 Task: In the  document Childlaborplan.pdf Change font size of watermark '113' and place the watermark  'Horizontally'. Insert footer and write www.nexusTech.com
Action: Mouse moved to (127, 78)
Screenshot: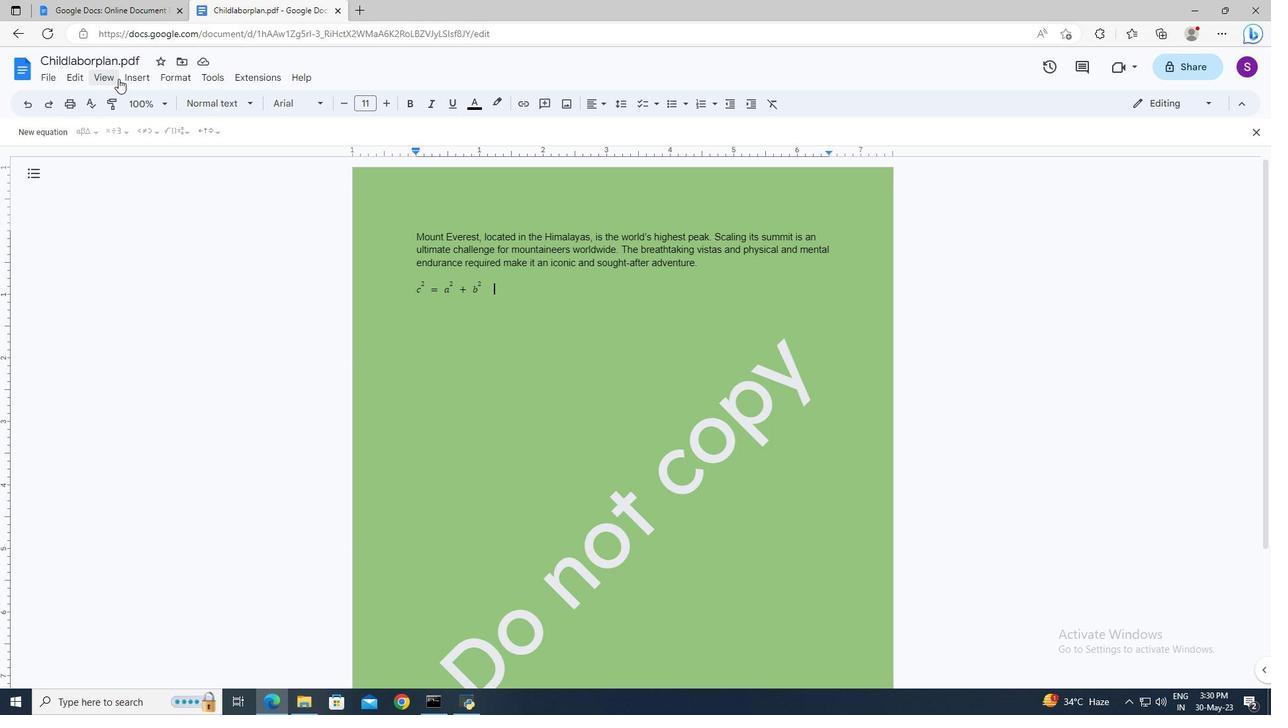 
Action: Mouse pressed left at (127, 78)
Screenshot: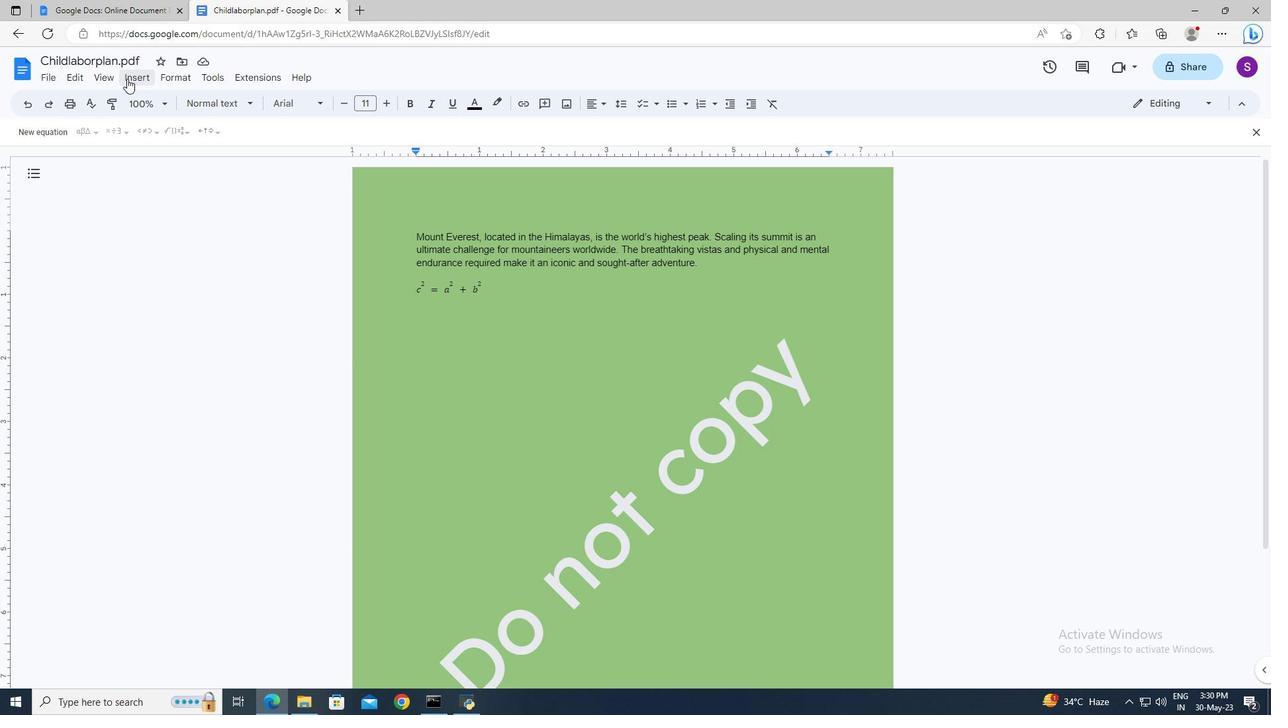 
Action: Mouse moved to (187, 389)
Screenshot: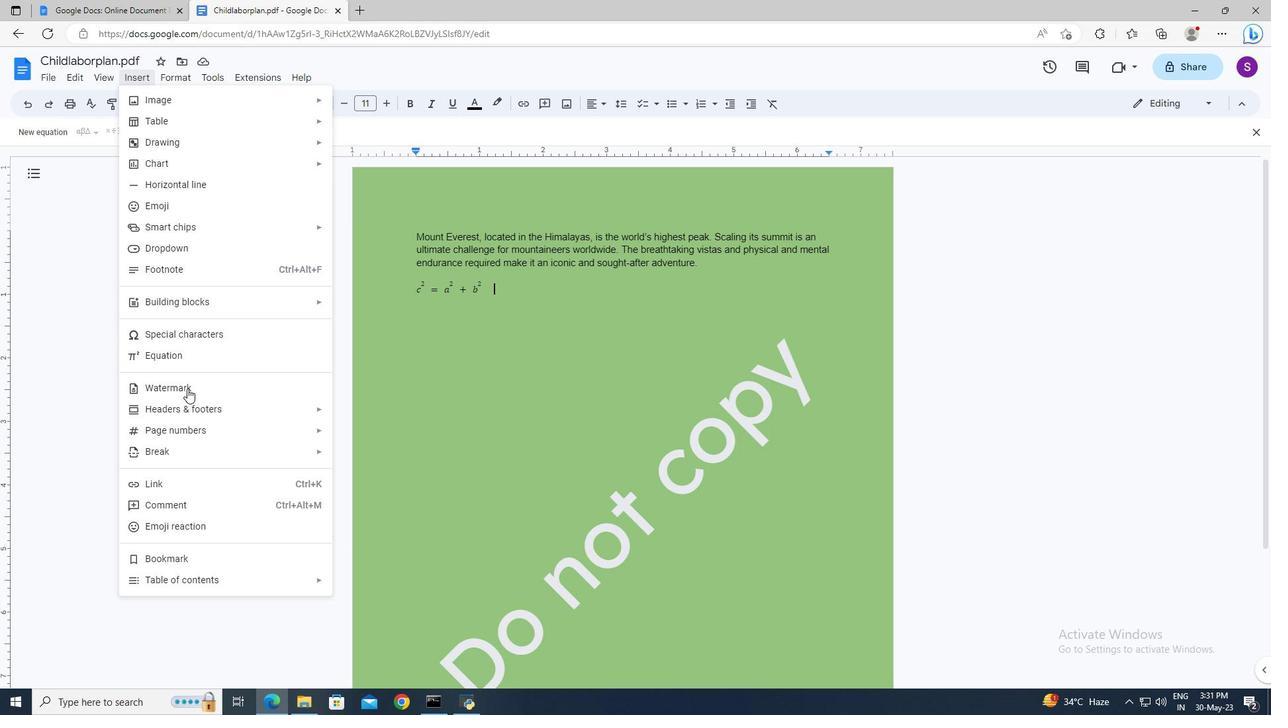 
Action: Mouse pressed left at (187, 389)
Screenshot: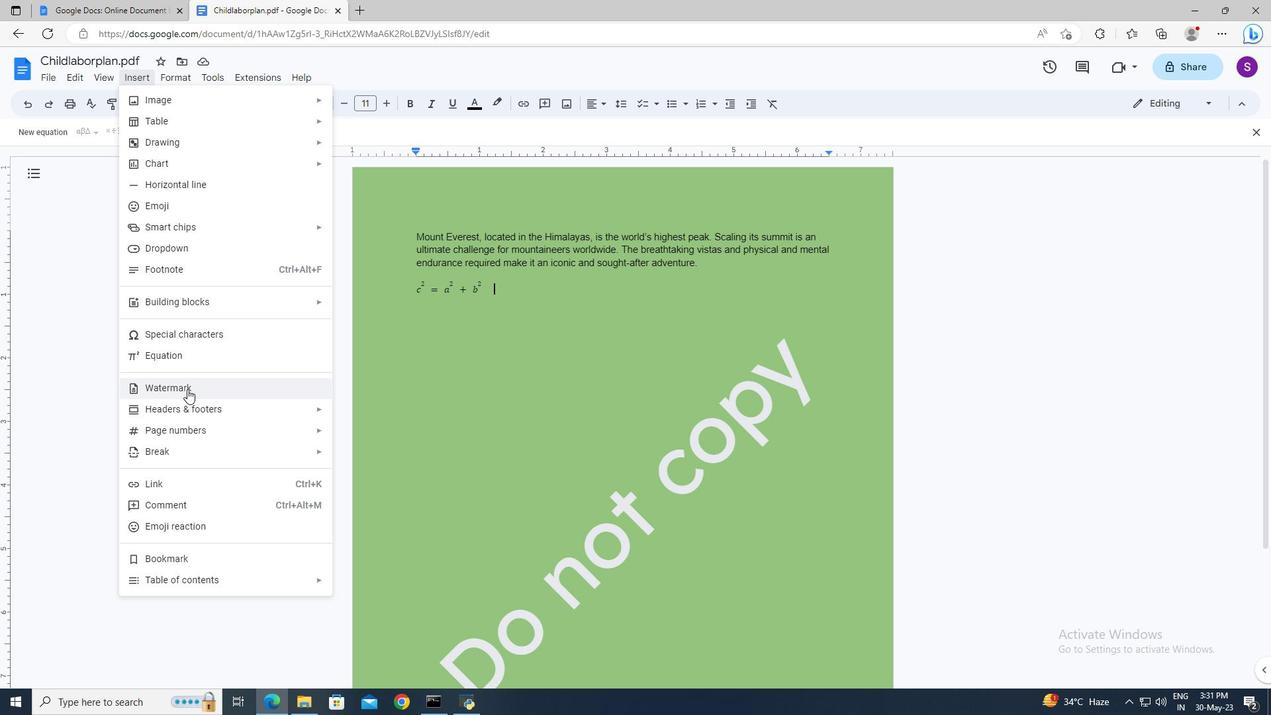 
Action: Mouse moved to (1119, 278)
Screenshot: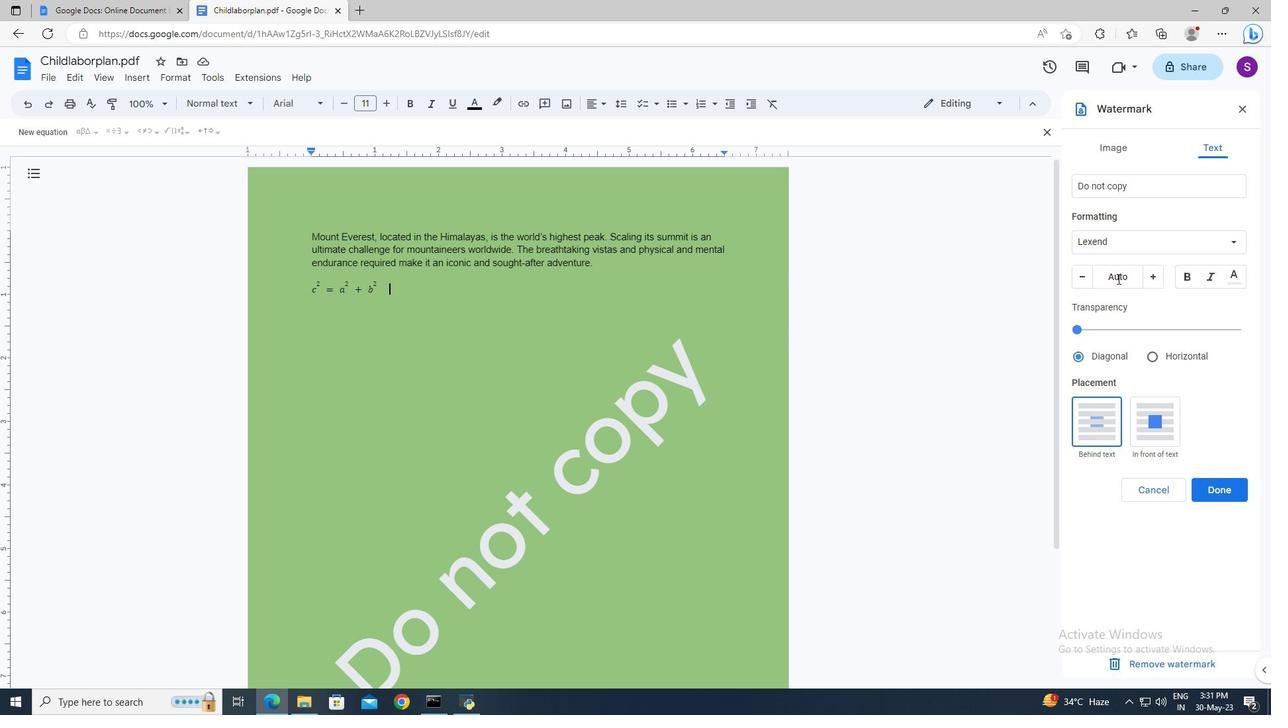 
Action: Mouse pressed left at (1119, 278)
Screenshot: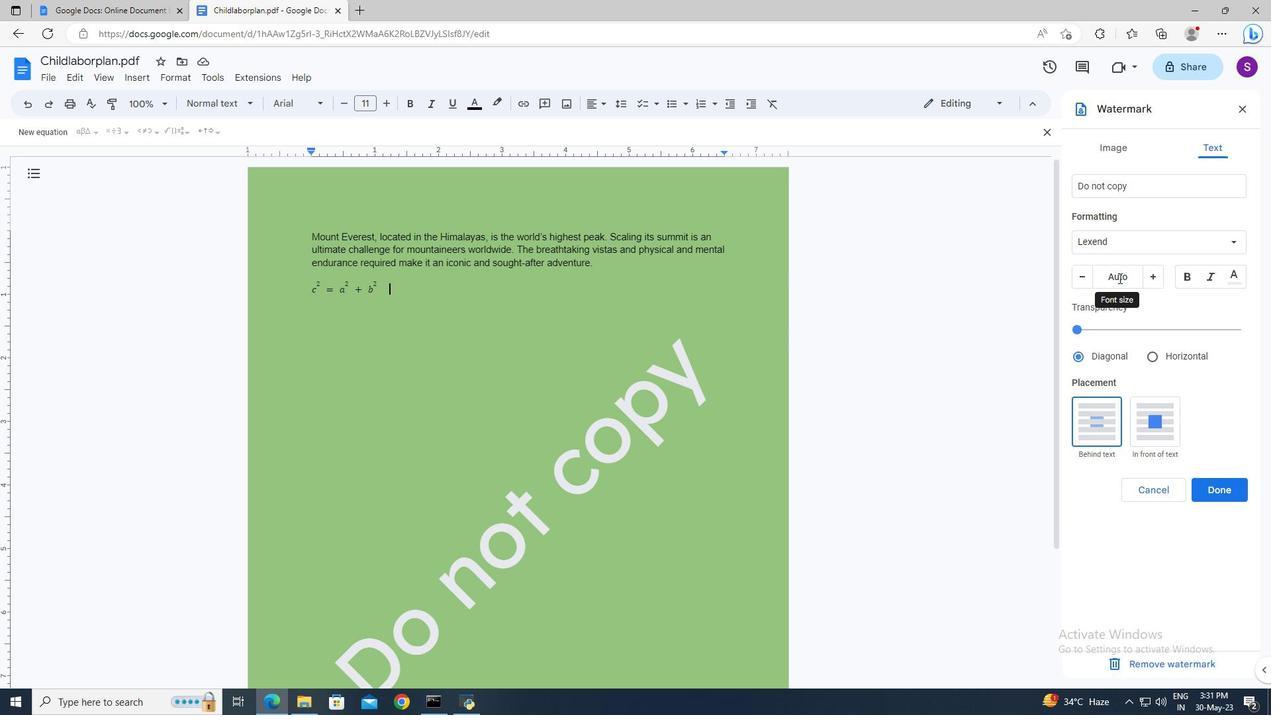 
Action: Mouse moved to (984, 214)
Screenshot: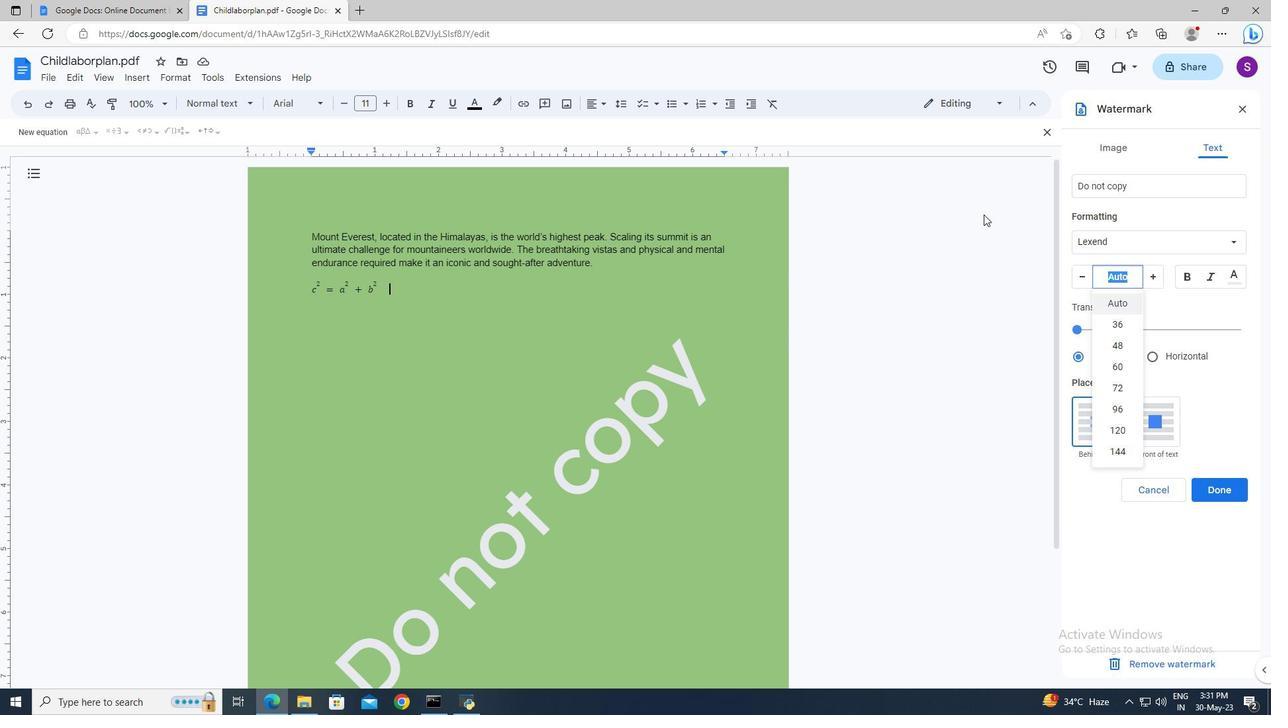 
Action: Key pressed 113<Key.enter>
Screenshot: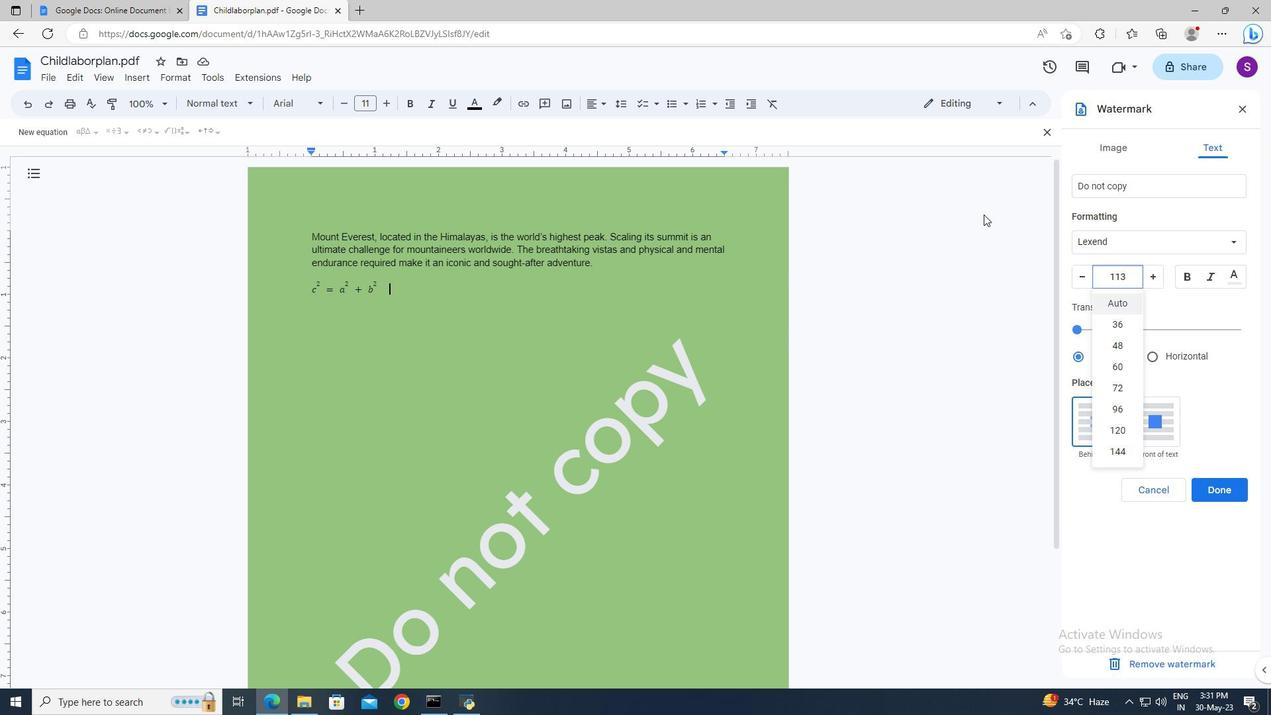 
Action: Mouse moved to (1149, 353)
Screenshot: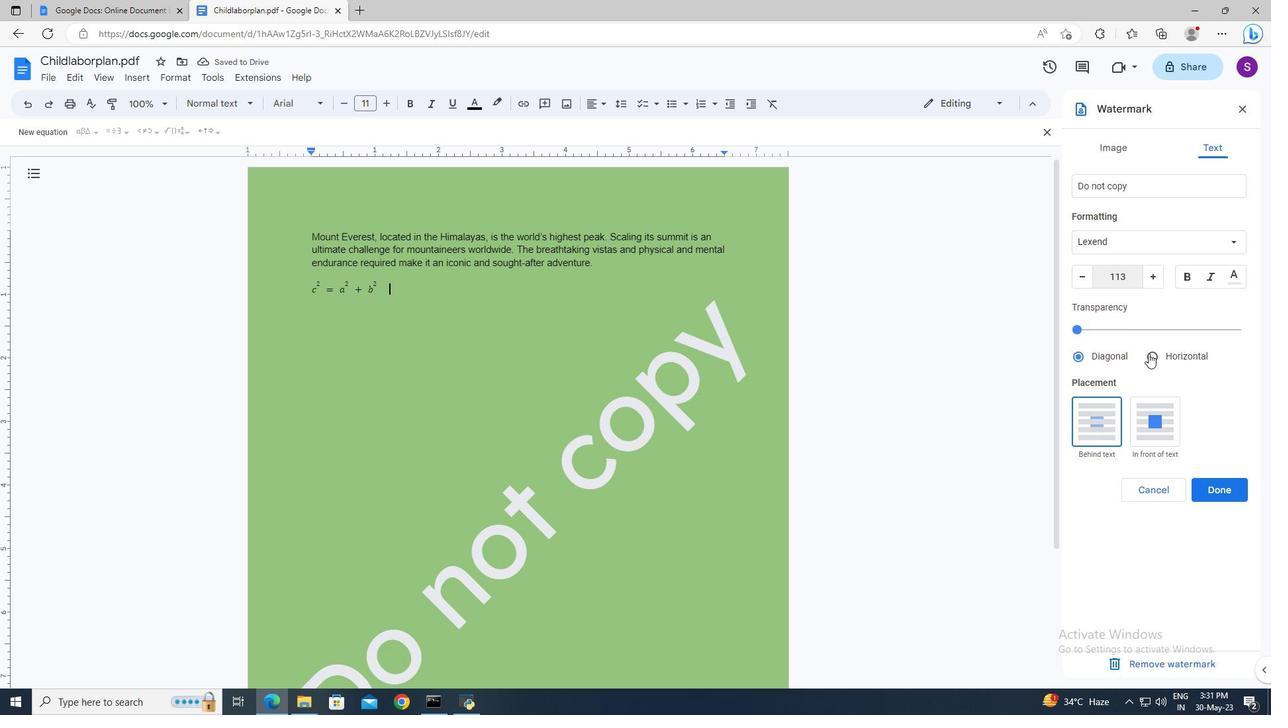 
Action: Mouse pressed left at (1149, 353)
Screenshot: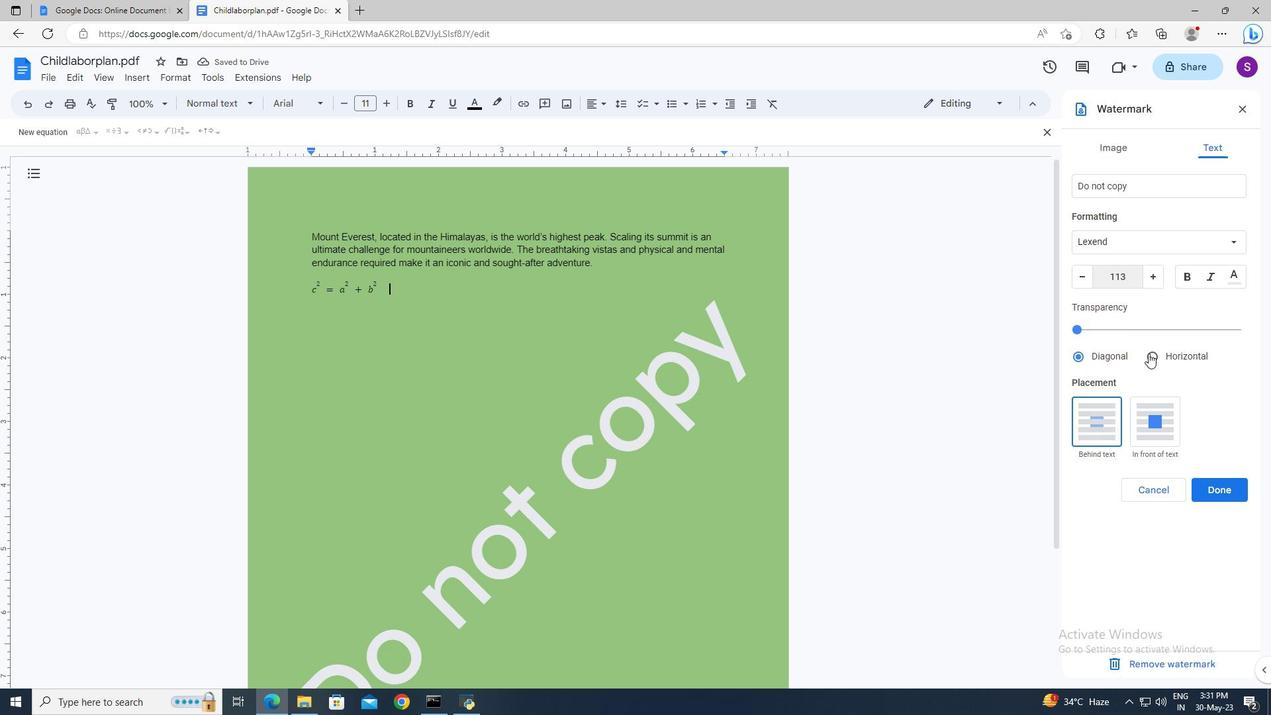 
Action: Mouse moved to (1216, 488)
Screenshot: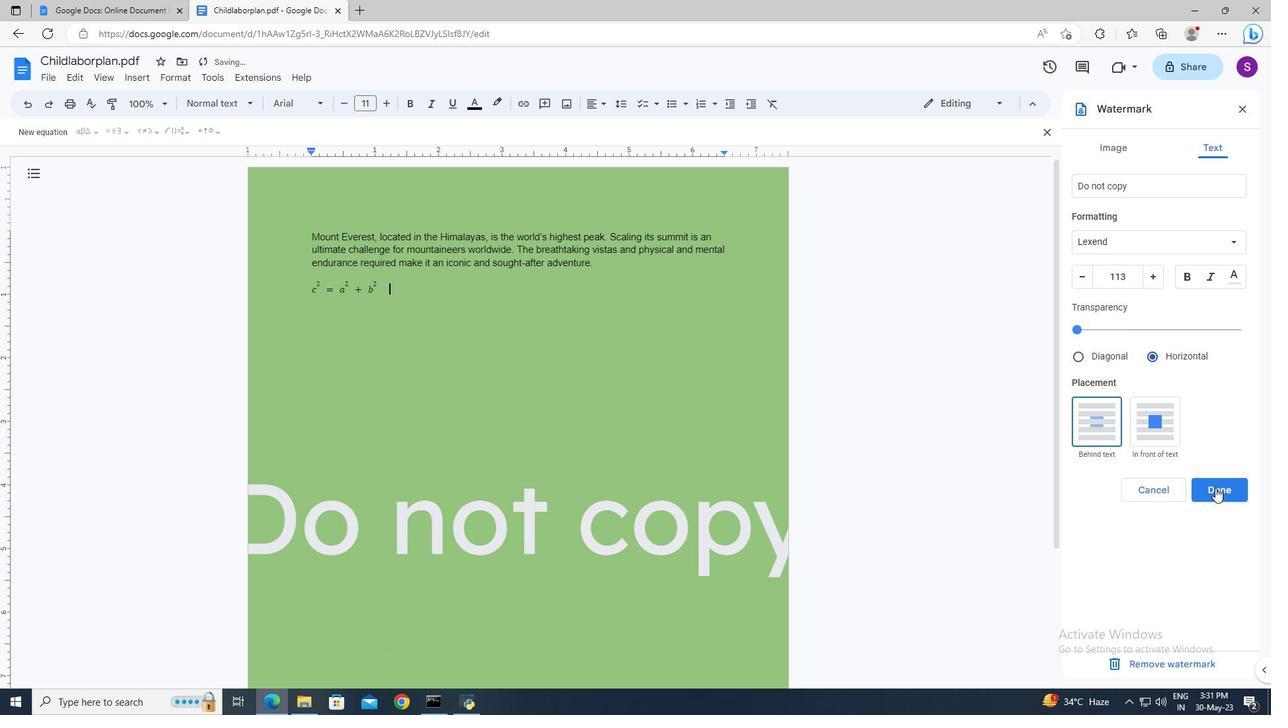 
Action: Mouse pressed left at (1216, 488)
Screenshot: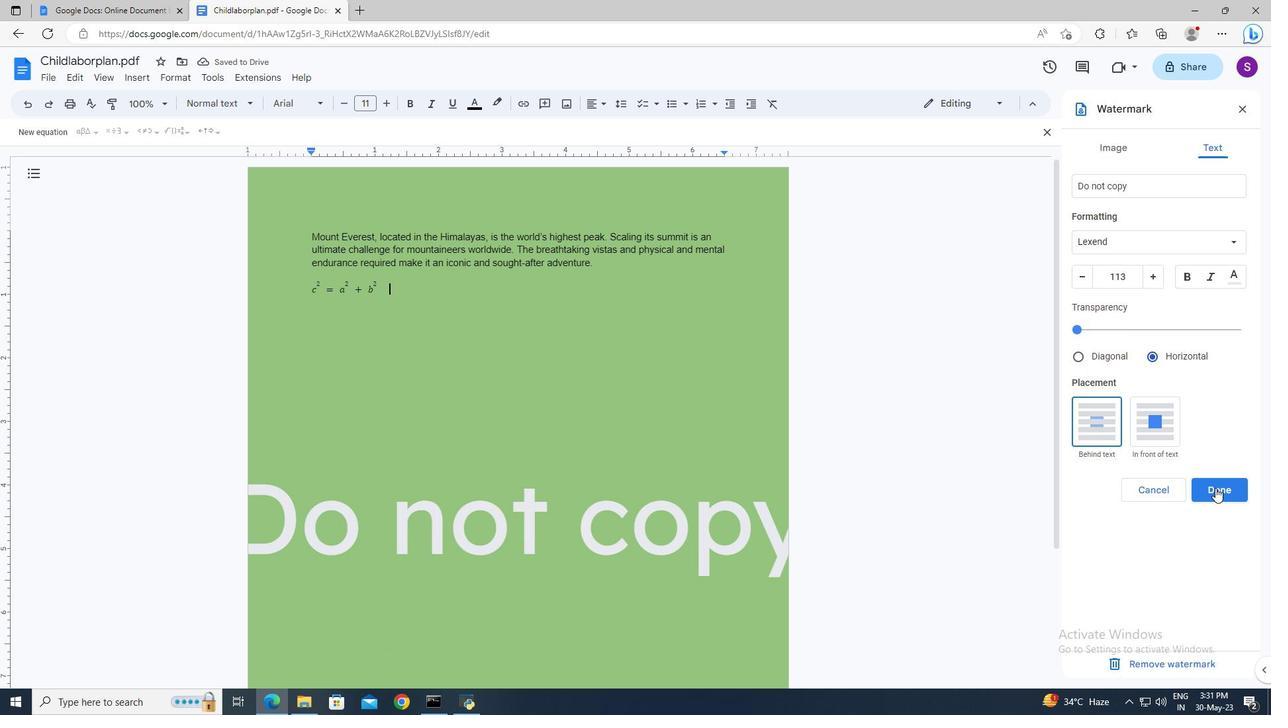 
Action: Mouse moved to (148, 79)
Screenshot: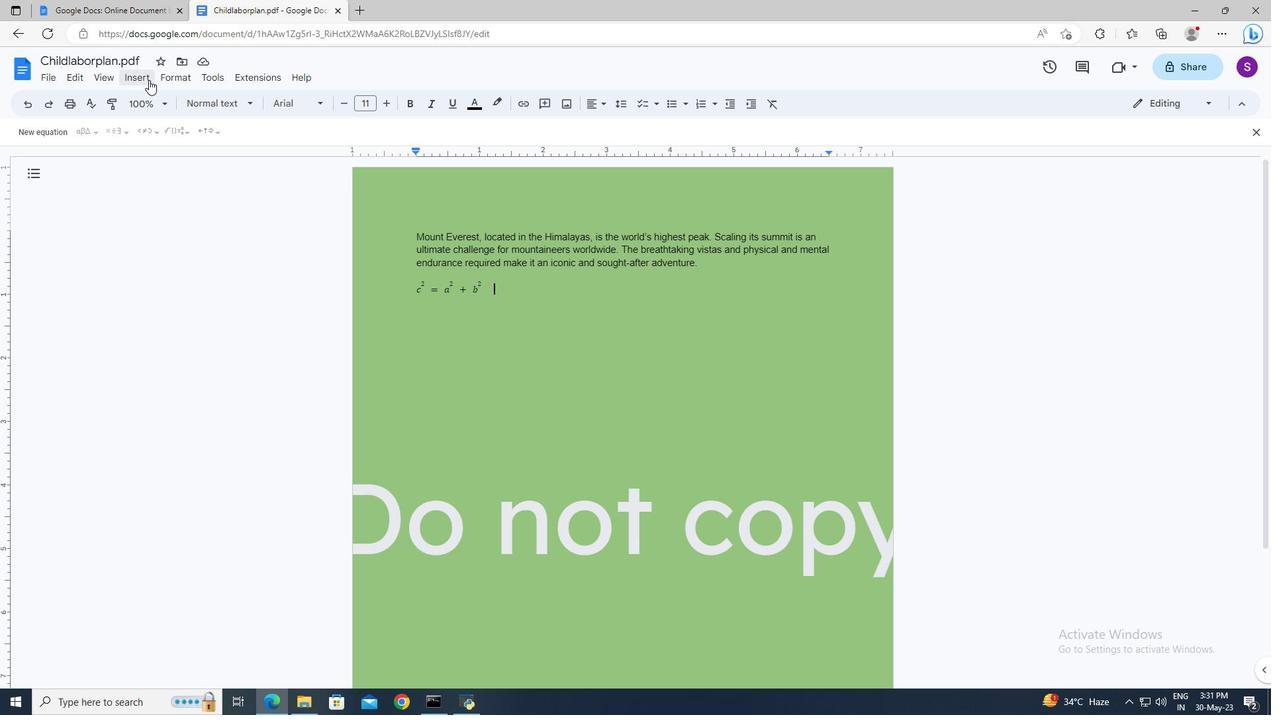 
Action: Mouse pressed left at (148, 79)
Screenshot: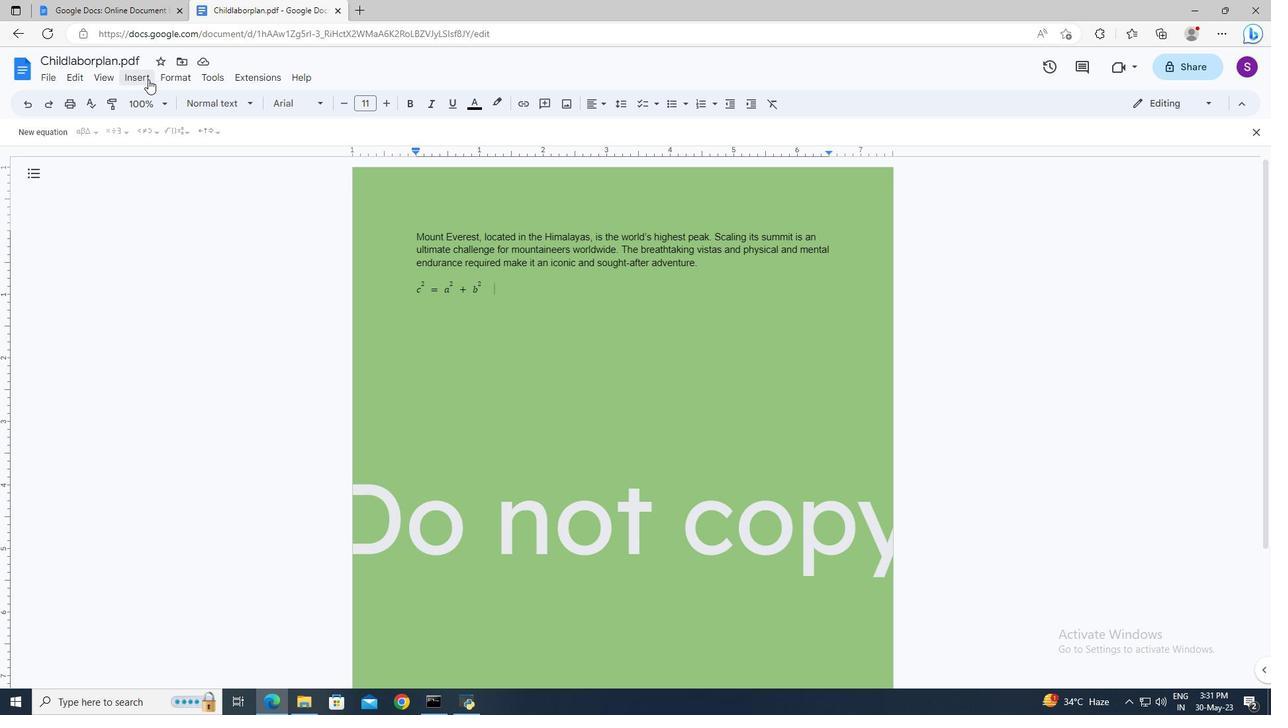 
Action: Mouse moved to (357, 429)
Screenshot: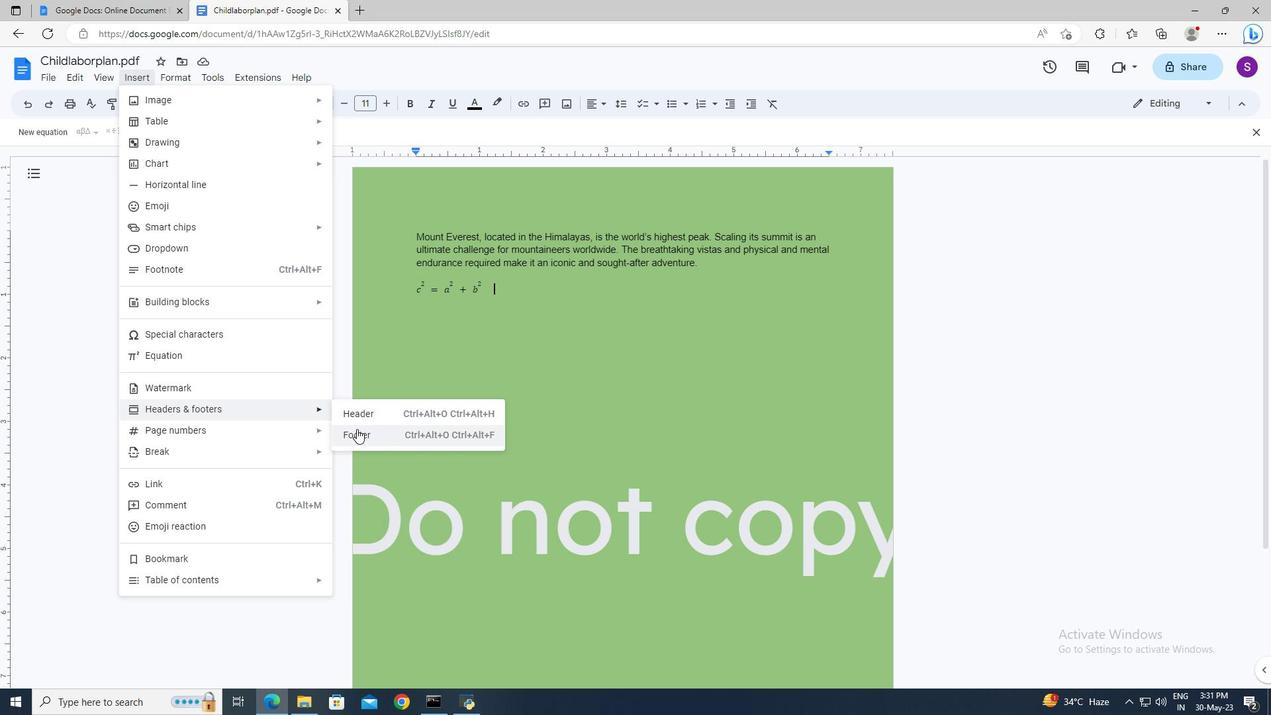 
Action: Mouse pressed left at (357, 429)
Screenshot: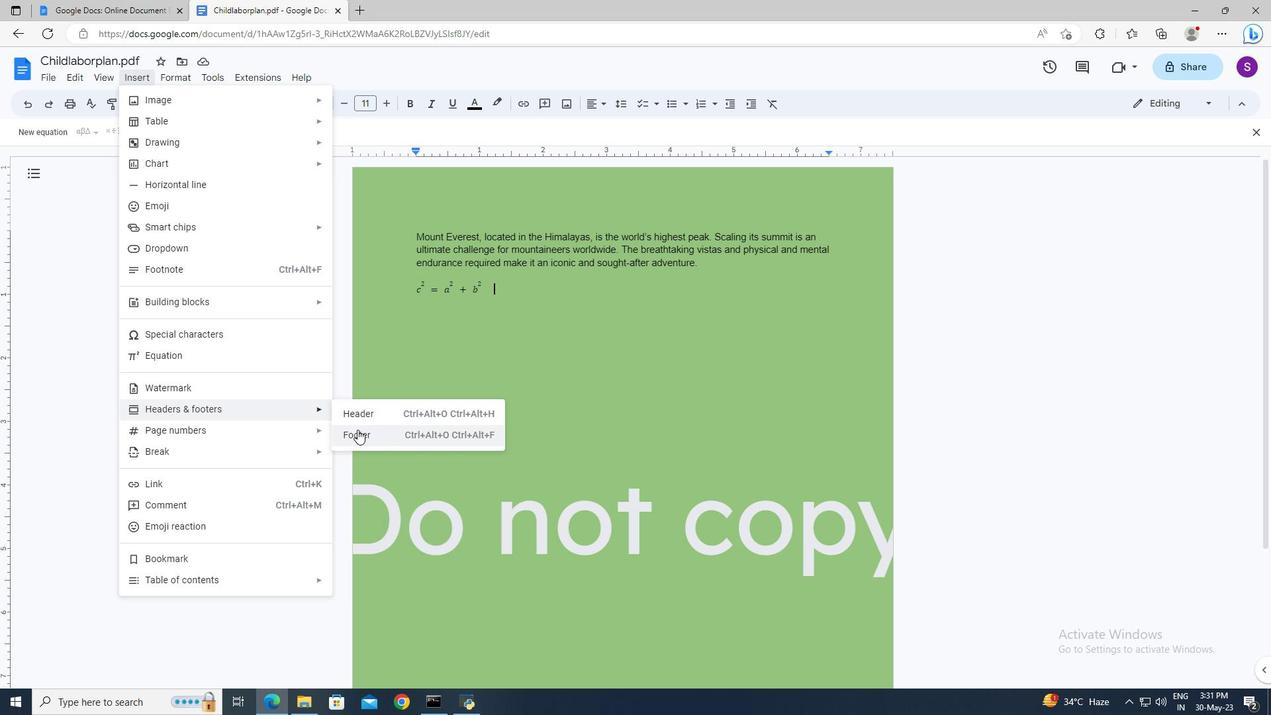 
Action: Mouse moved to (357, 430)
Screenshot: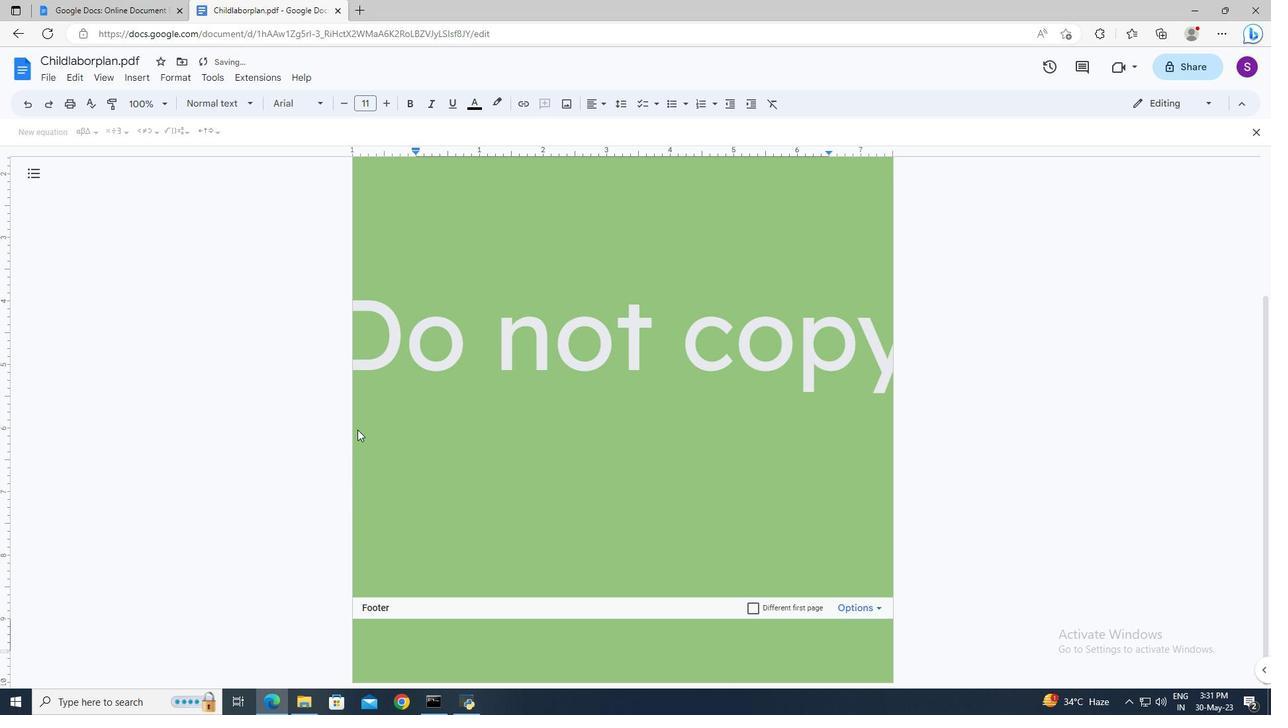 
Action: Key pressed www.nexus<Key.shift>Tech.com
Screenshot: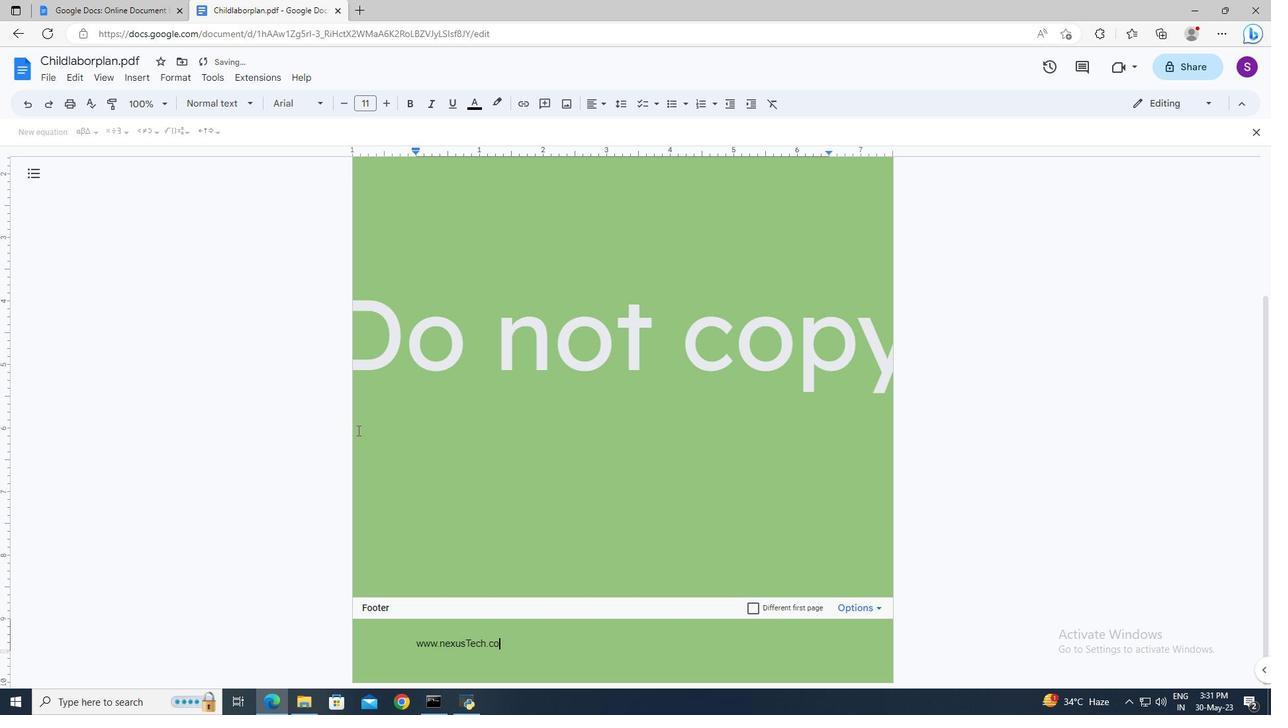 
Action: Mouse pressed left at (357, 430)
Screenshot: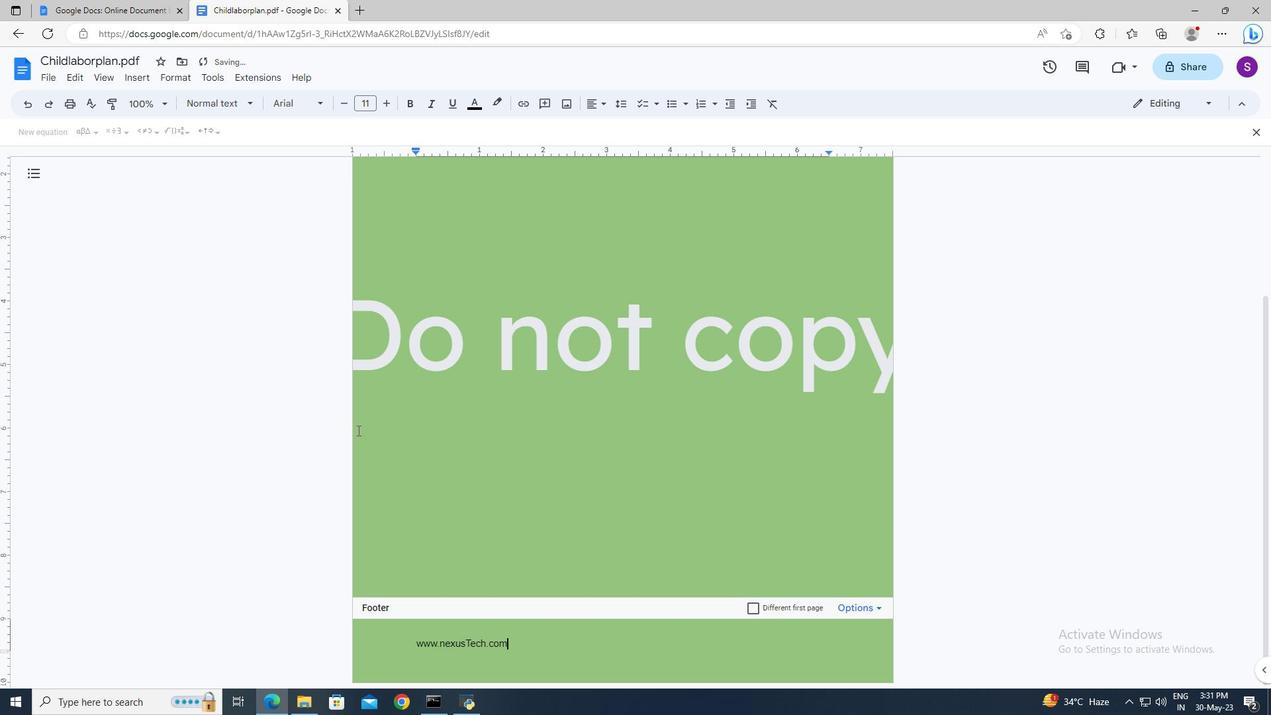 
